 Task: Add Bacon Jalapeno Cheese Cowboy Burgers to the cart.
Action: Mouse moved to (19, 118)
Screenshot: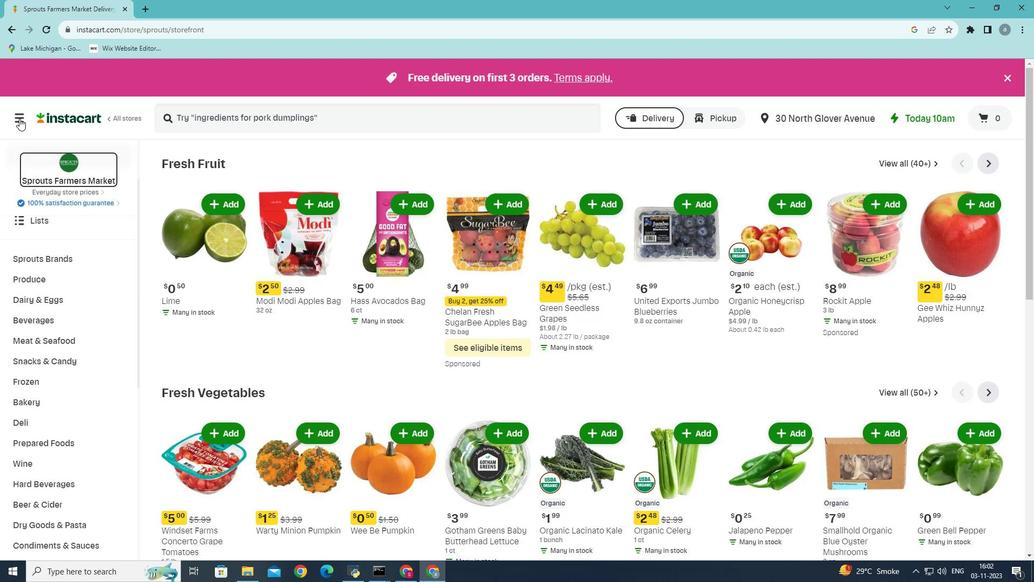 
Action: Mouse pressed left at (19, 118)
Screenshot: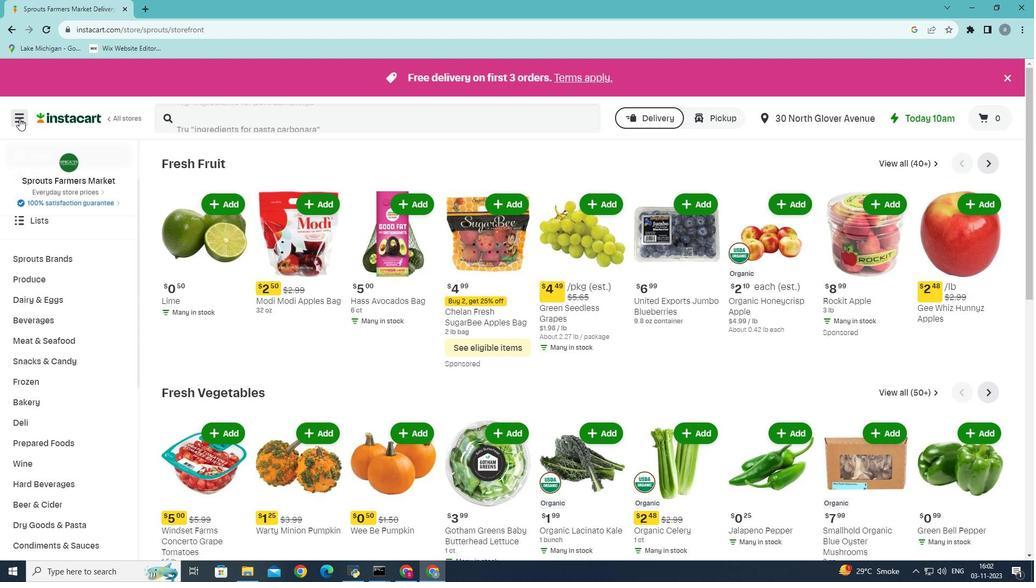 
Action: Mouse moved to (39, 294)
Screenshot: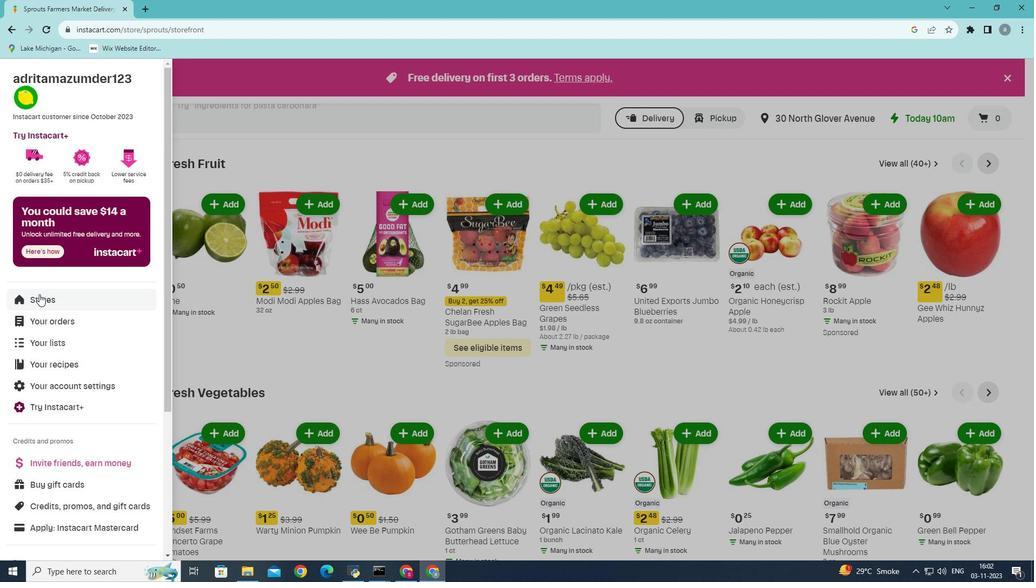 
Action: Mouse pressed left at (39, 294)
Screenshot: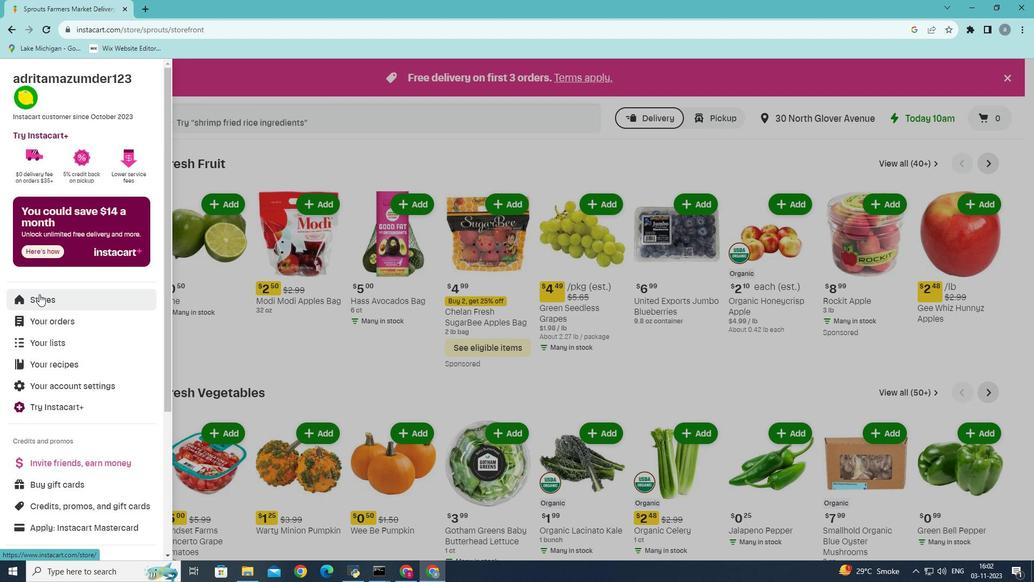 
Action: Mouse moved to (256, 125)
Screenshot: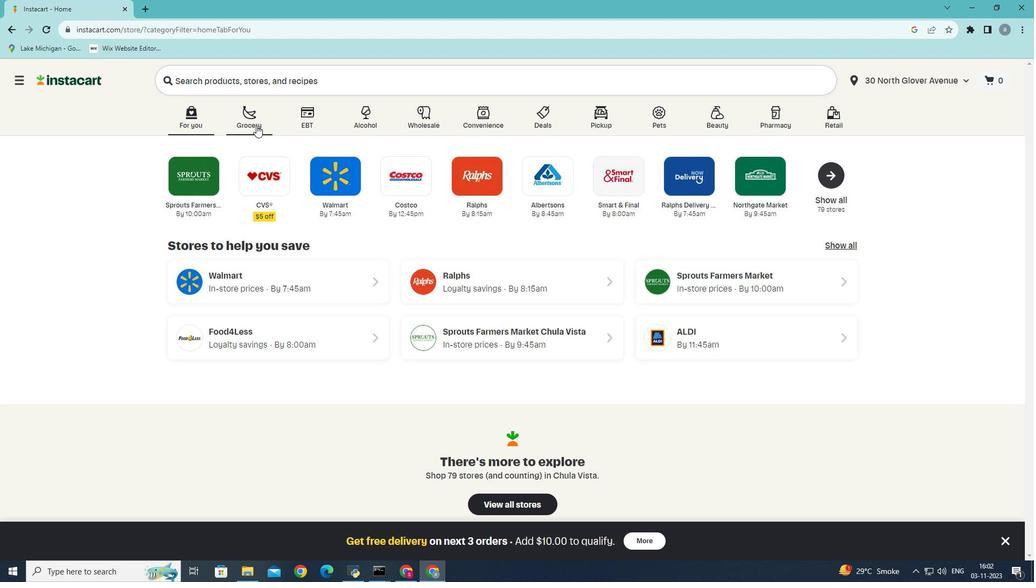 
Action: Mouse pressed left at (256, 125)
Screenshot: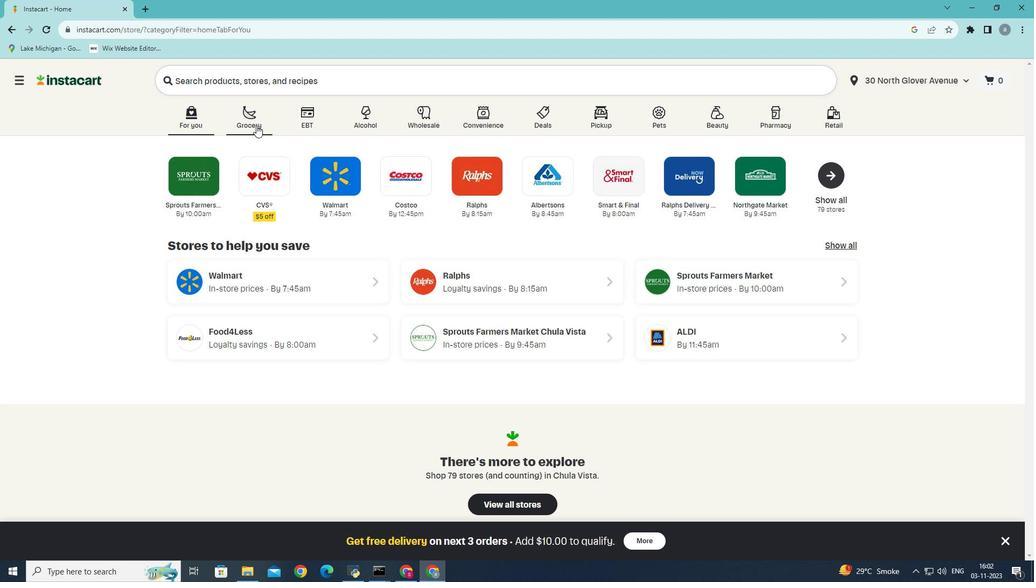 
Action: Mouse moved to (270, 320)
Screenshot: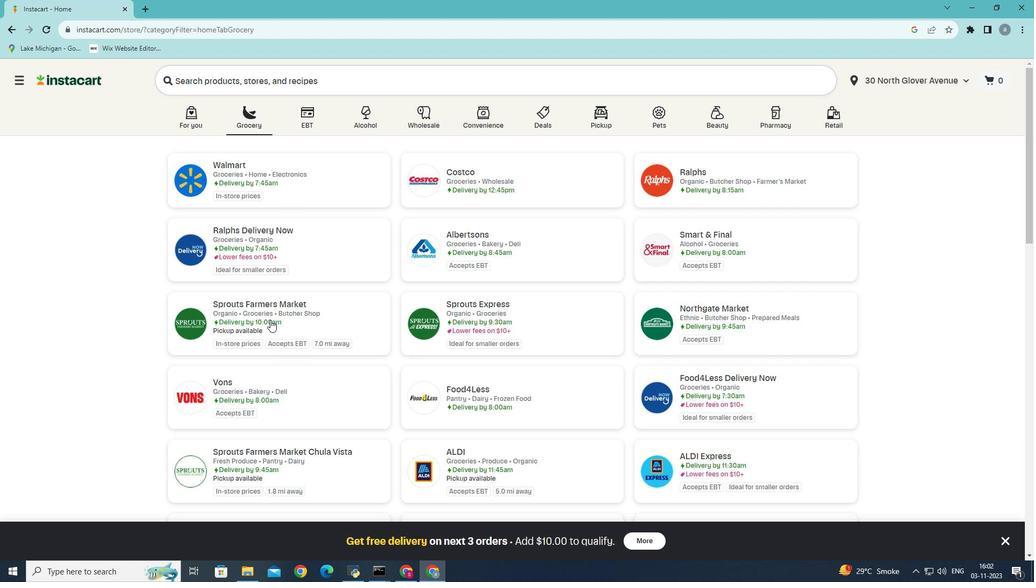 
Action: Mouse pressed left at (270, 320)
Screenshot: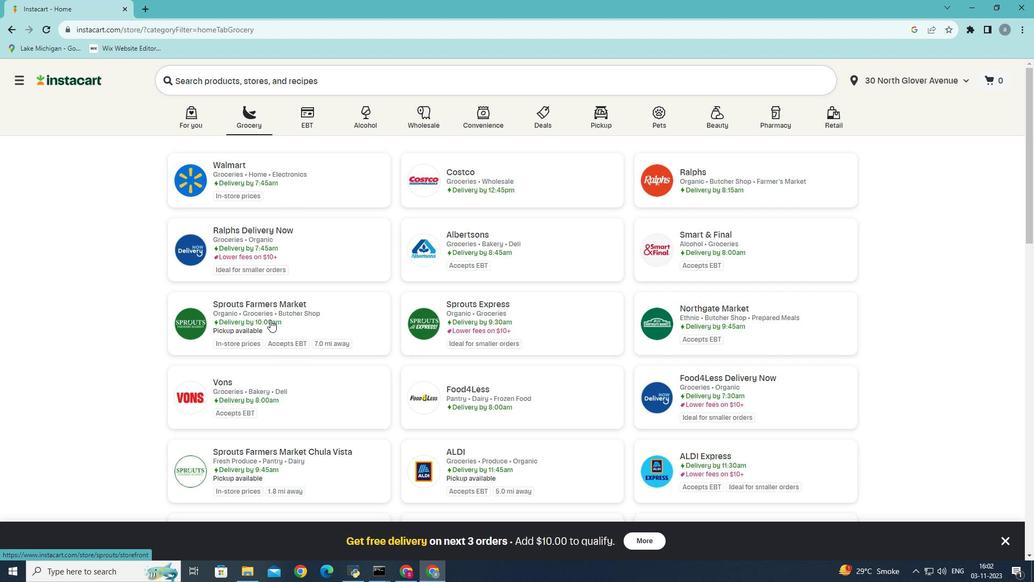 
Action: Mouse moved to (78, 437)
Screenshot: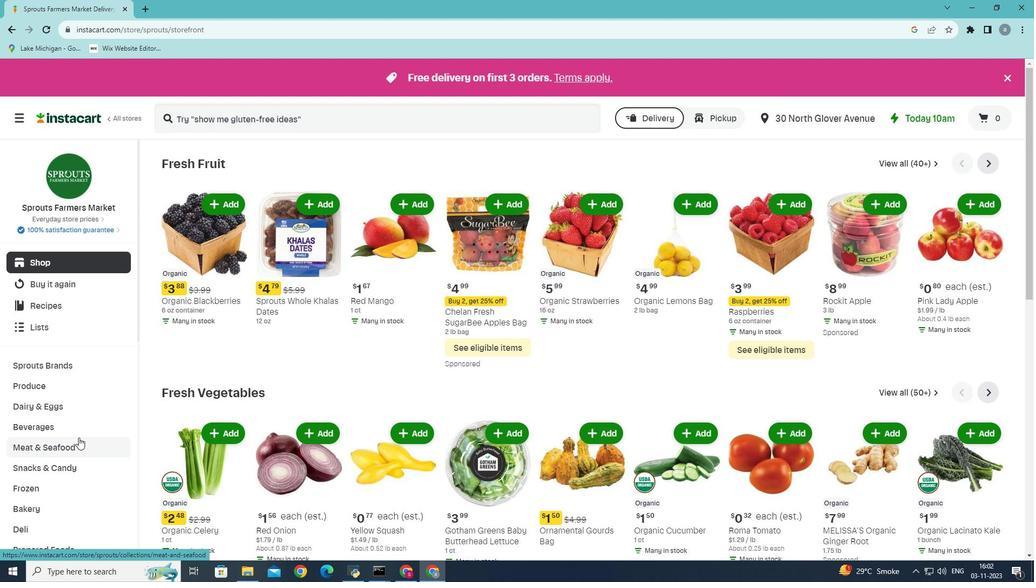 
Action: Mouse scrolled (78, 437) with delta (0, 0)
Screenshot: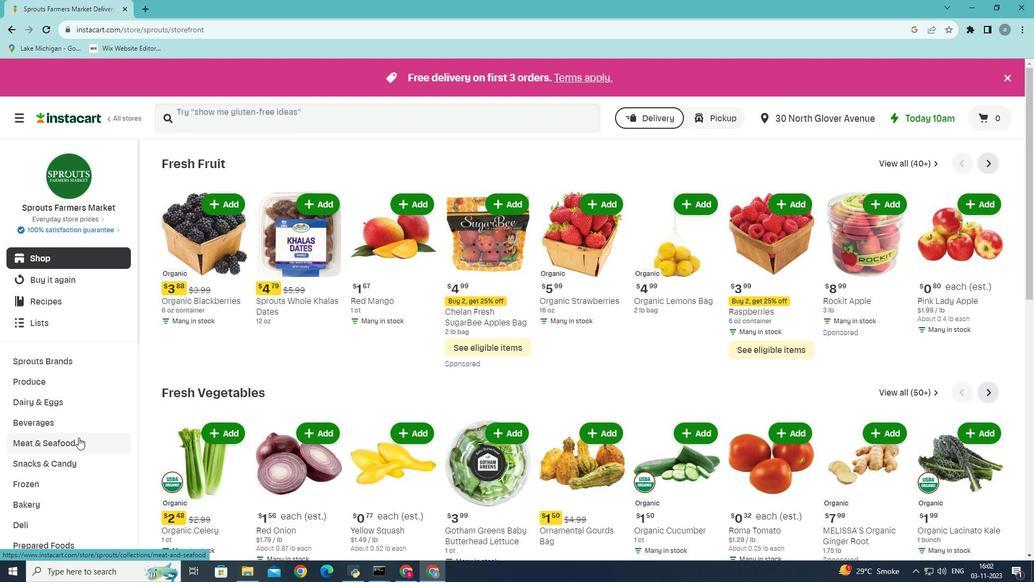 
Action: Mouse scrolled (78, 437) with delta (0, 0)
Screenshot: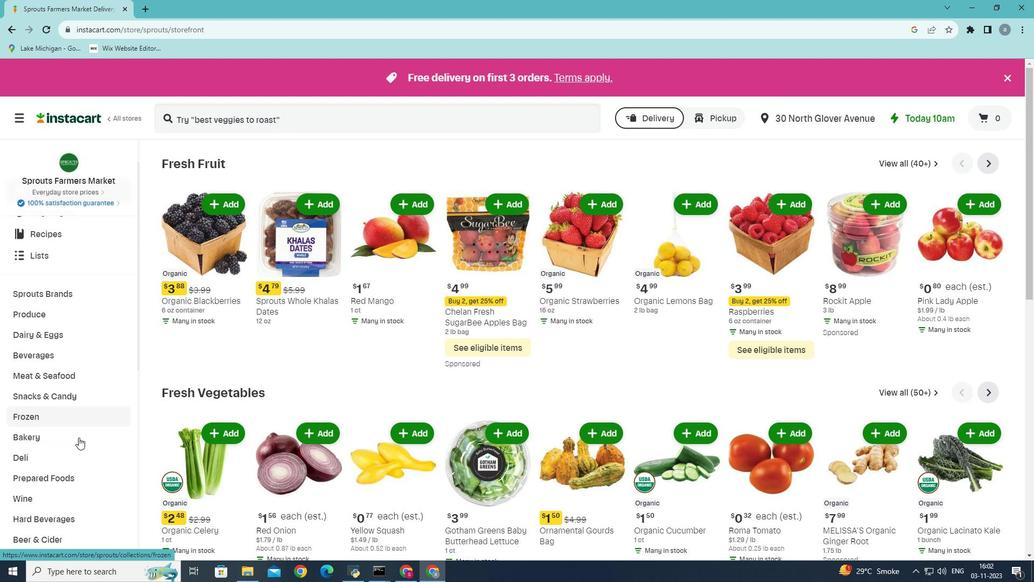 
Action: Mouse moved to (71, 445)
Screenshot: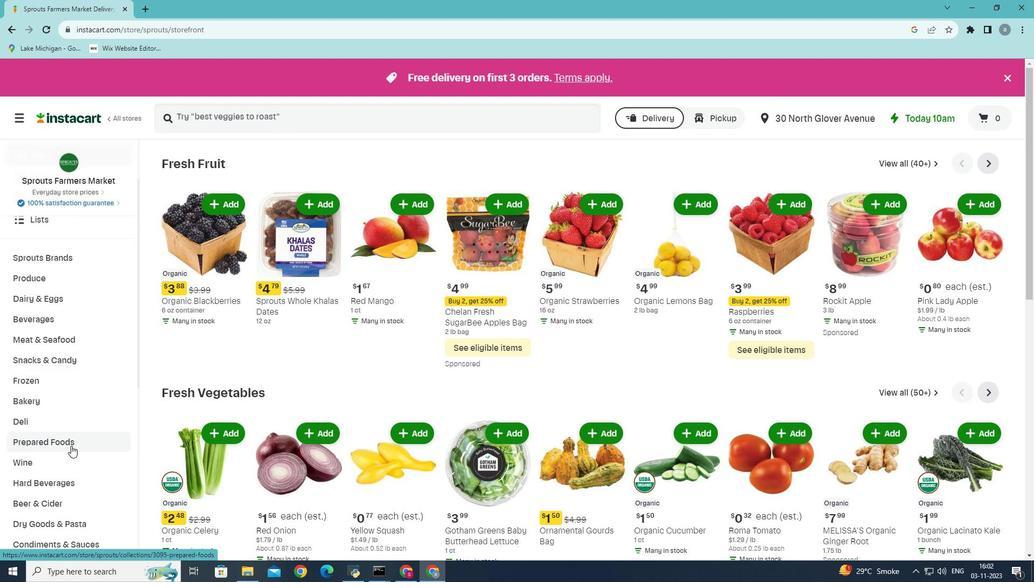 
Action: Mouse pressed left at (71, 445)
Screenshot: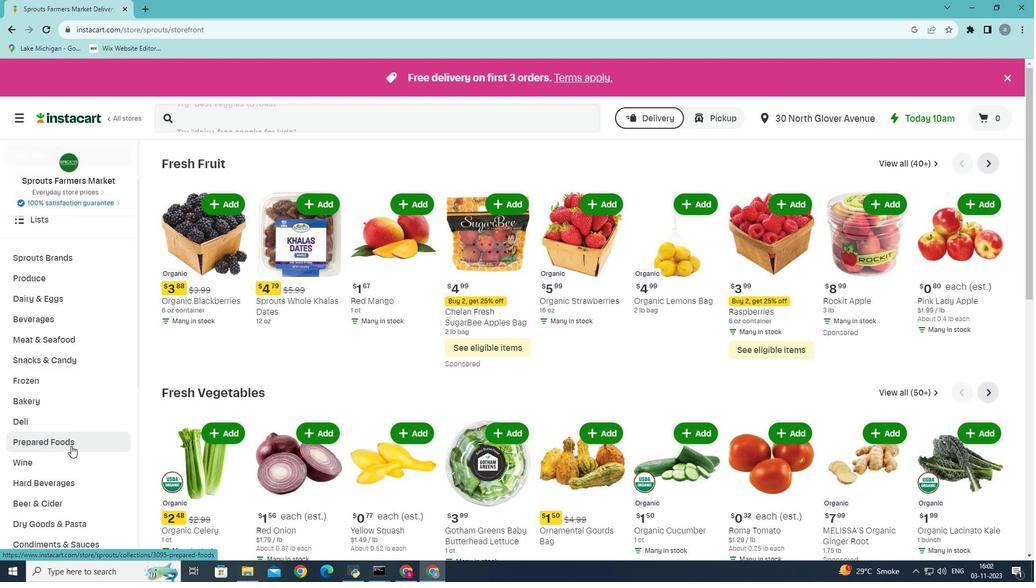 
Action: Mouse moved to (375, 188)
Screenshot: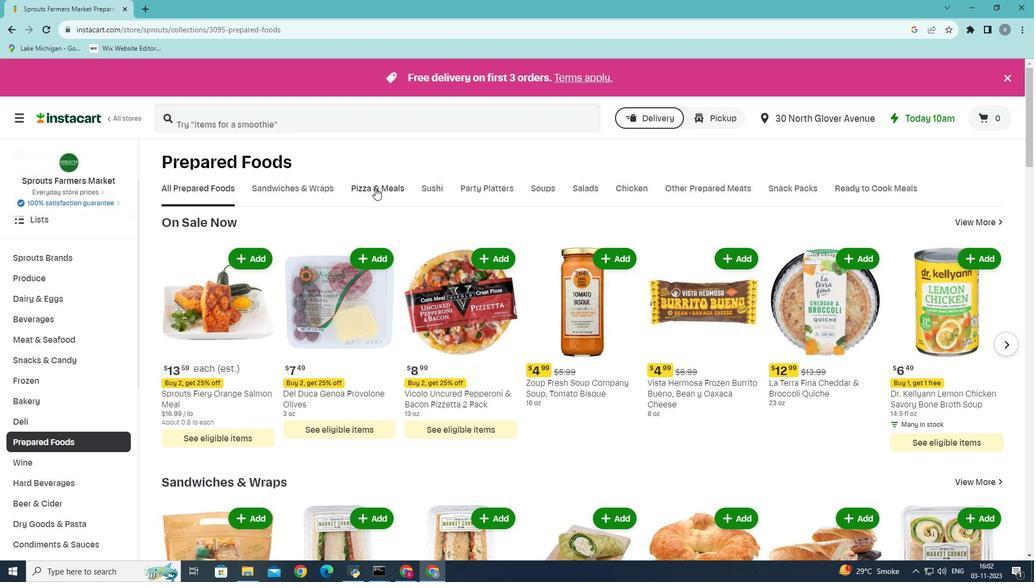 
Action: Mouse pressed left at (375, 188)
Screenshot: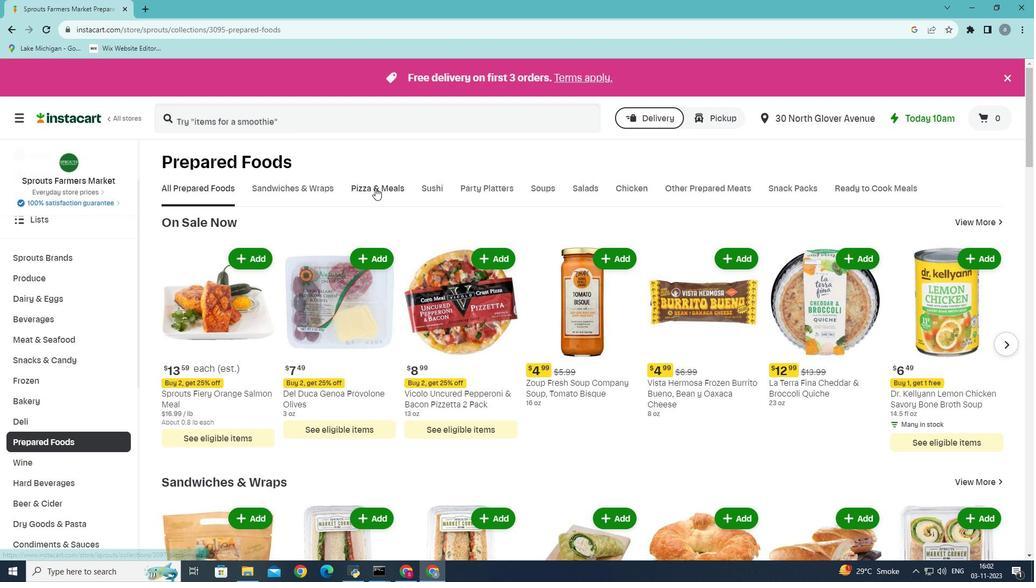 
Action: Mouse moved to (757, 236)
Screenshot: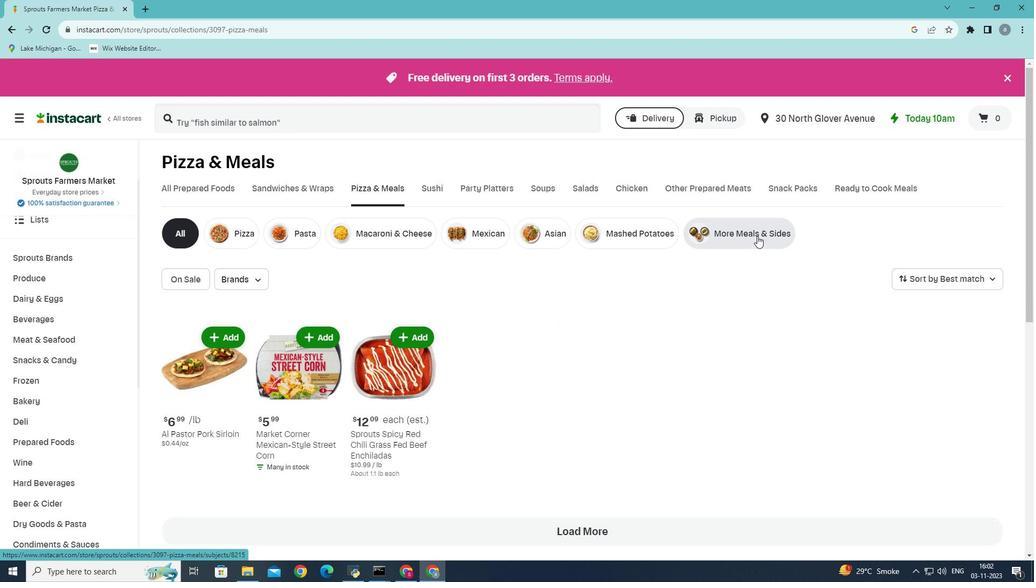 
Action: Mouse pressed left at (757, 236)
Screenshot: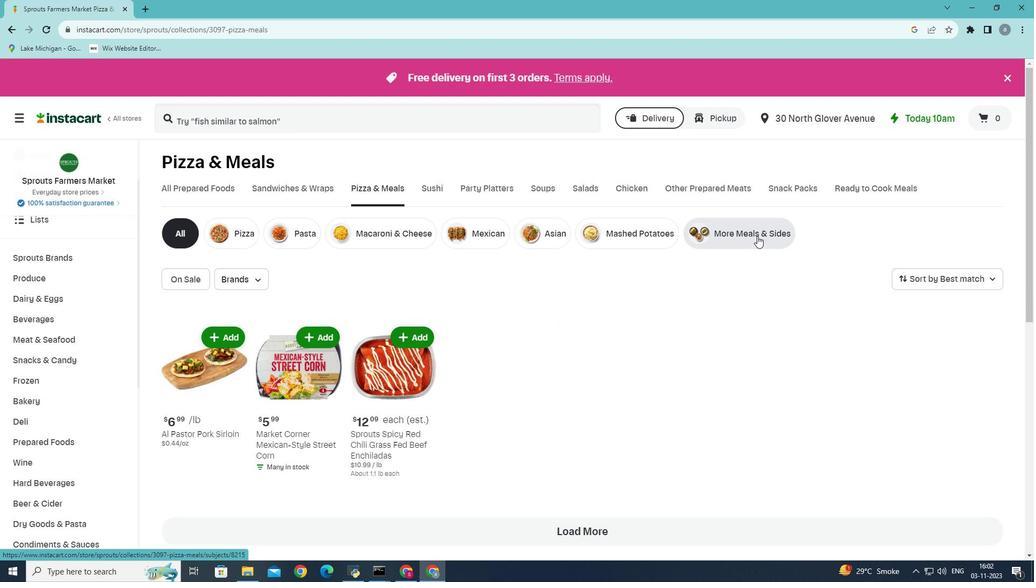 
Action: Mouse moved to (617, 359)
Screenshot: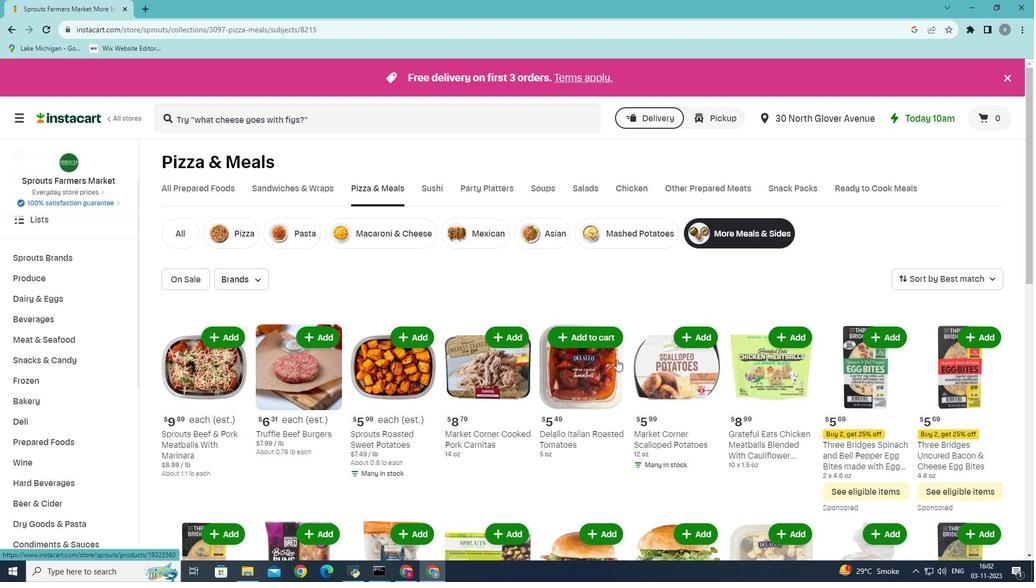
Action: Mouse scrolled (617, 358) with delta (0, 0)
Screenshot: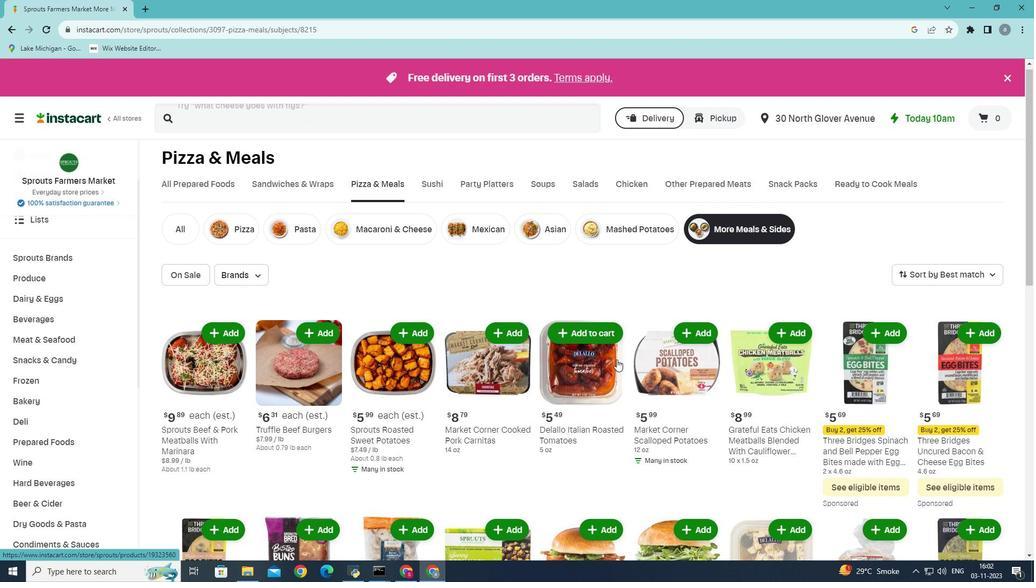 
Action: Mouse scrolled (617, 358) with delta (0, 0)
Screenshot: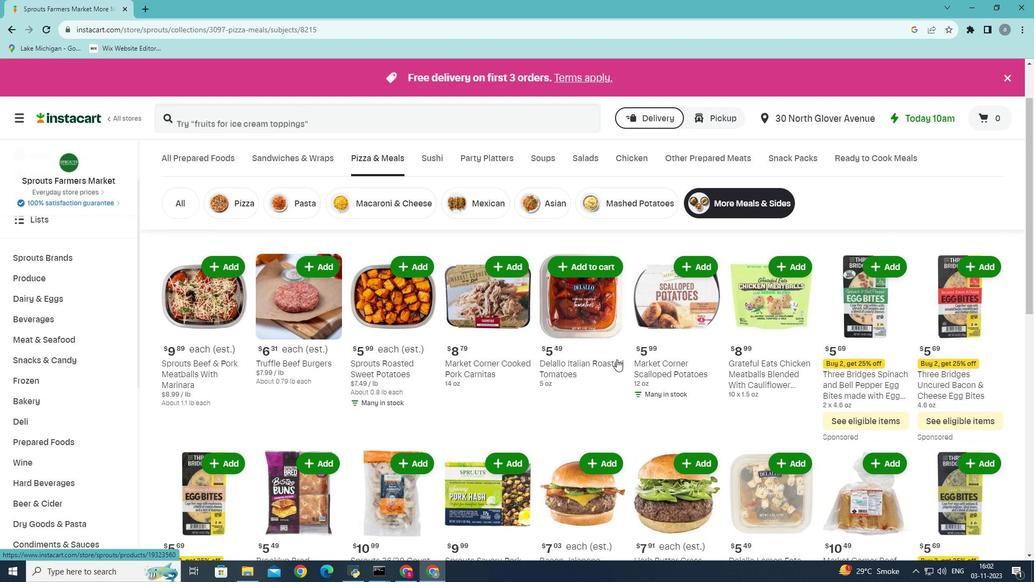 
Action: Mouse scrolled (617, 358) with delta (0, 0)
Screenshot: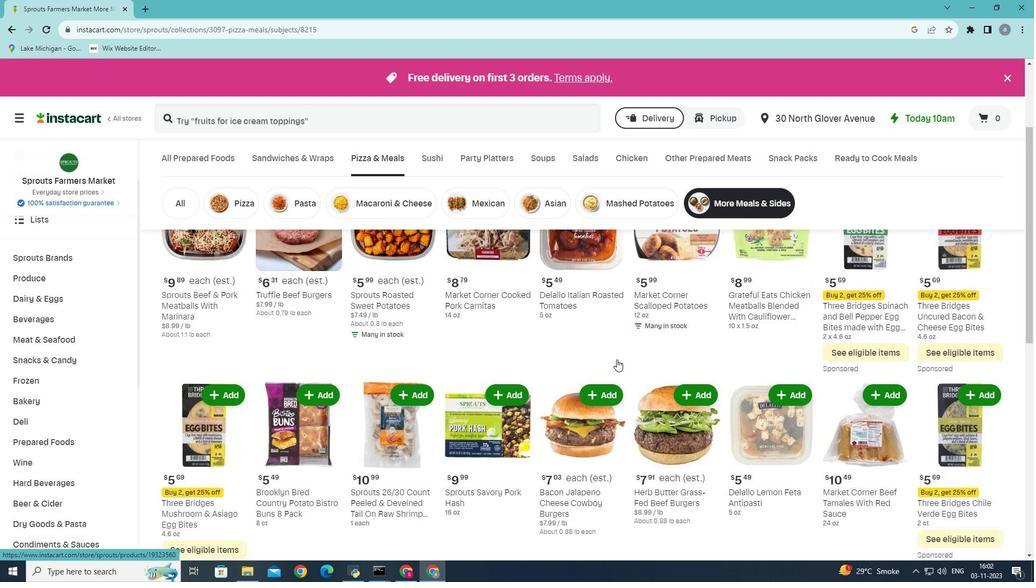 
Action: Mouse moved to (617, 359)
Screenshot: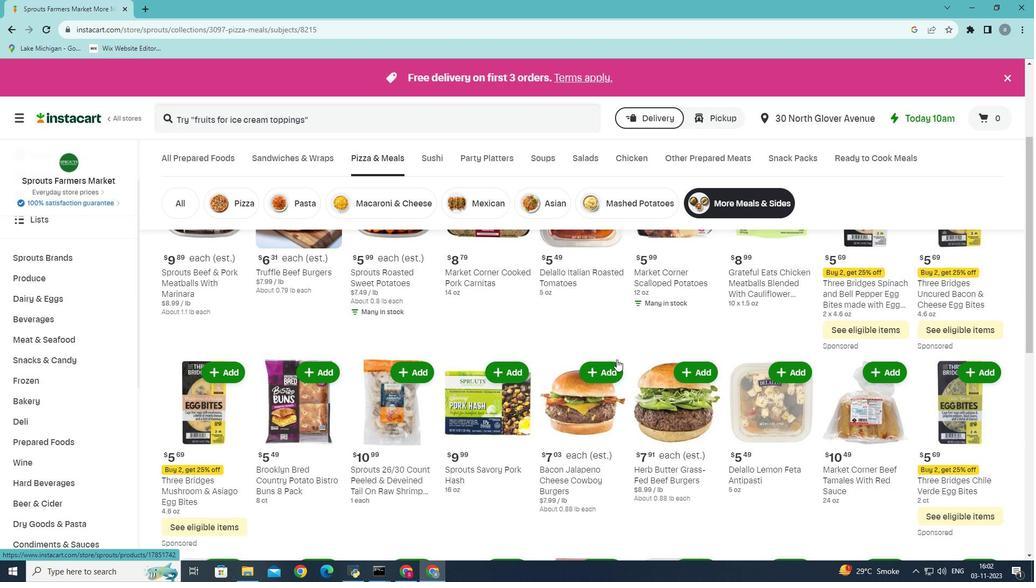 
Action: Mouse scrolled (617, 358) with delta (0, 0)
Screenshot: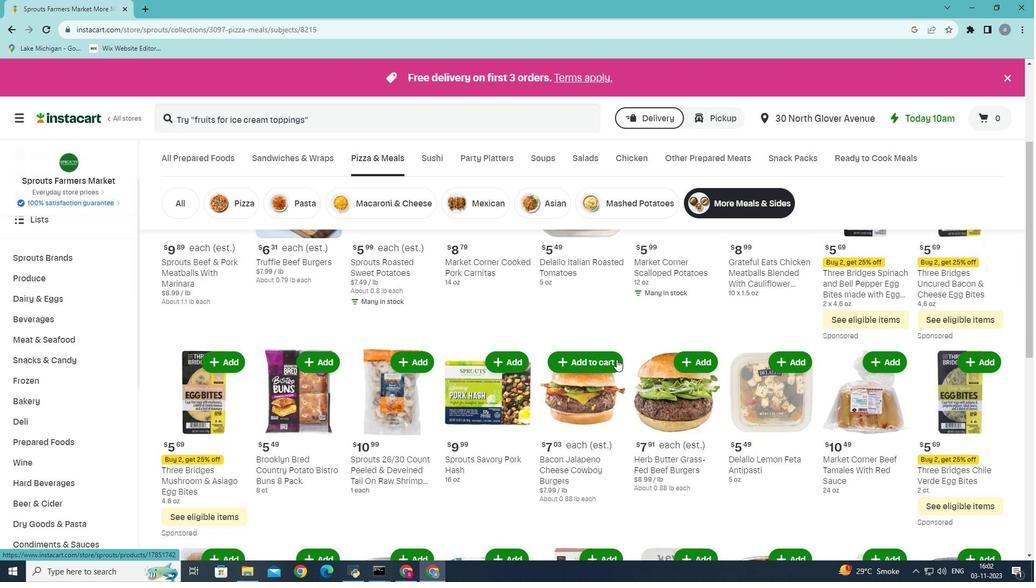 
Action: Mouse scrolled (617, 358) with delta (0, 0)
Screenshot: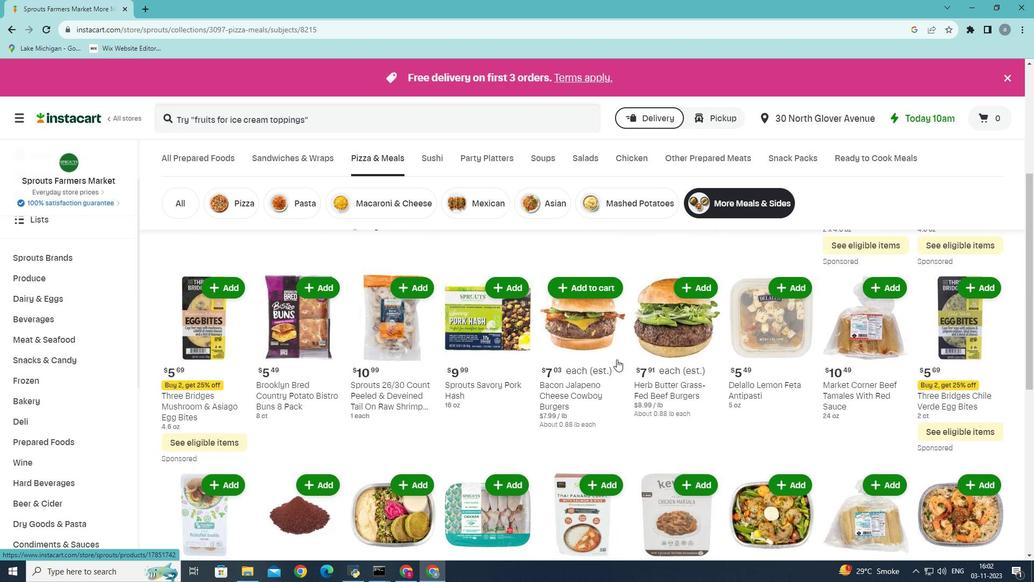 
Action: Mouse scrolled (617, 359) with delta (0, 0)
Screenshot: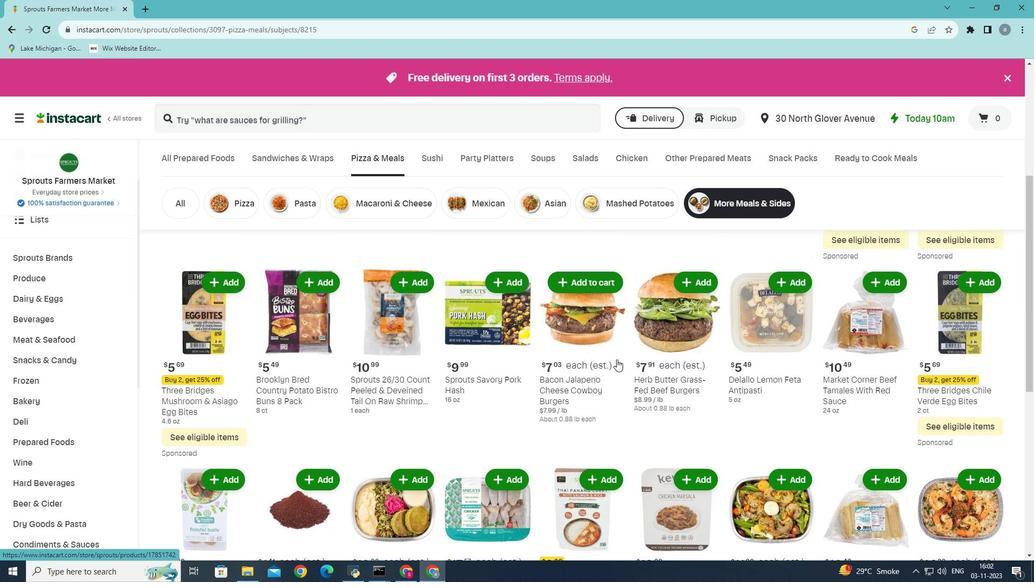 
Action: Mouse scrolled (617, 359) with delta (0, 0)
Screenshot: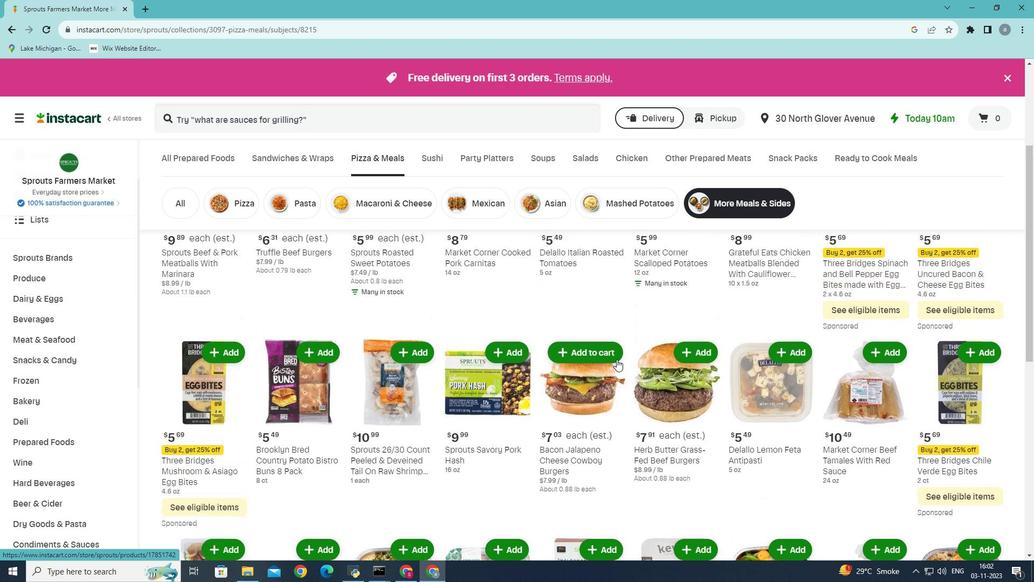 
Action: Mouse scrolled (617, 359) with delta (0, 0)
Screenshot: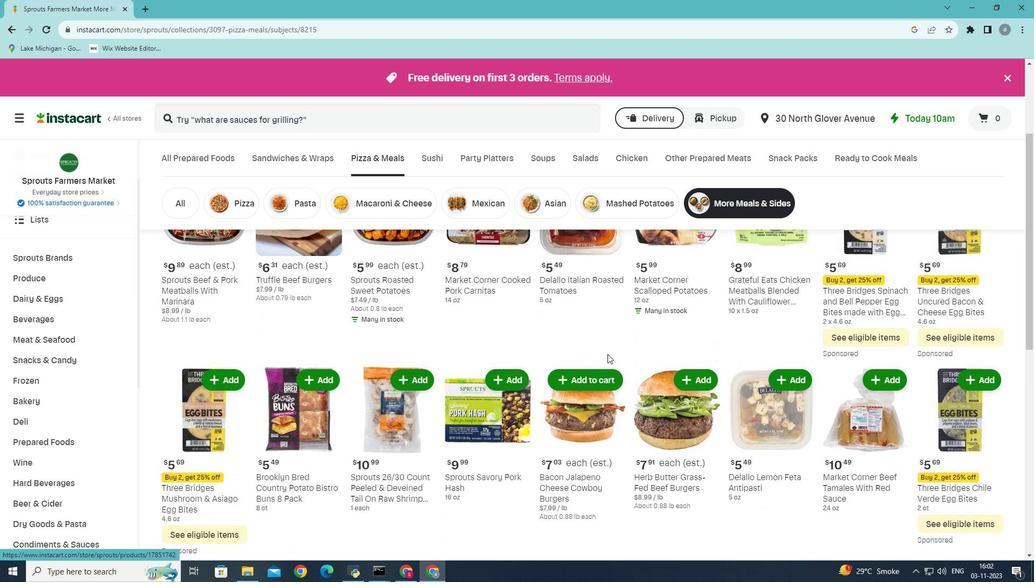 
Action: Mouse moved to (265, 113)
Screenshot: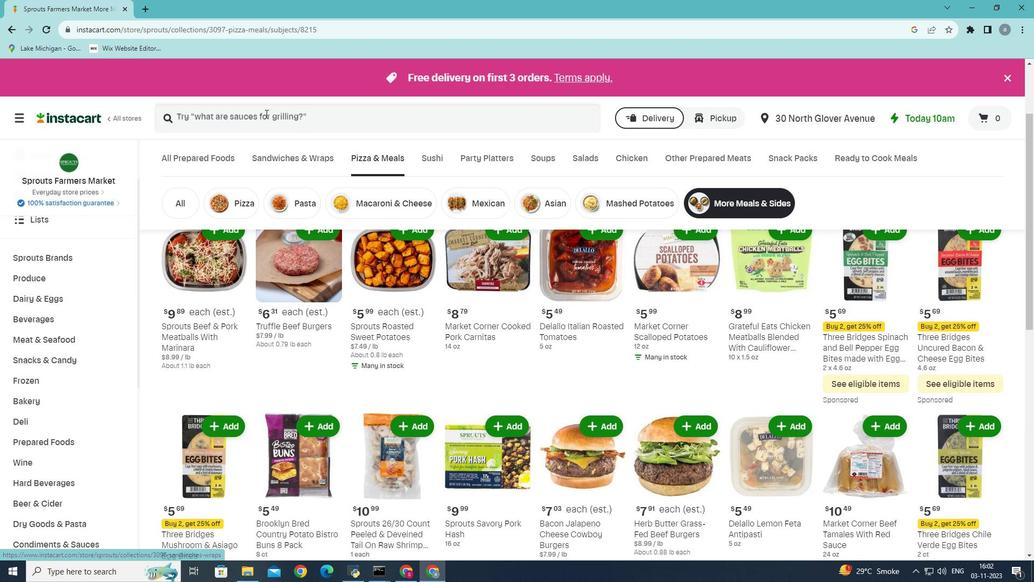
Action: Mouse pressed left at (265, 113)
Screenshot: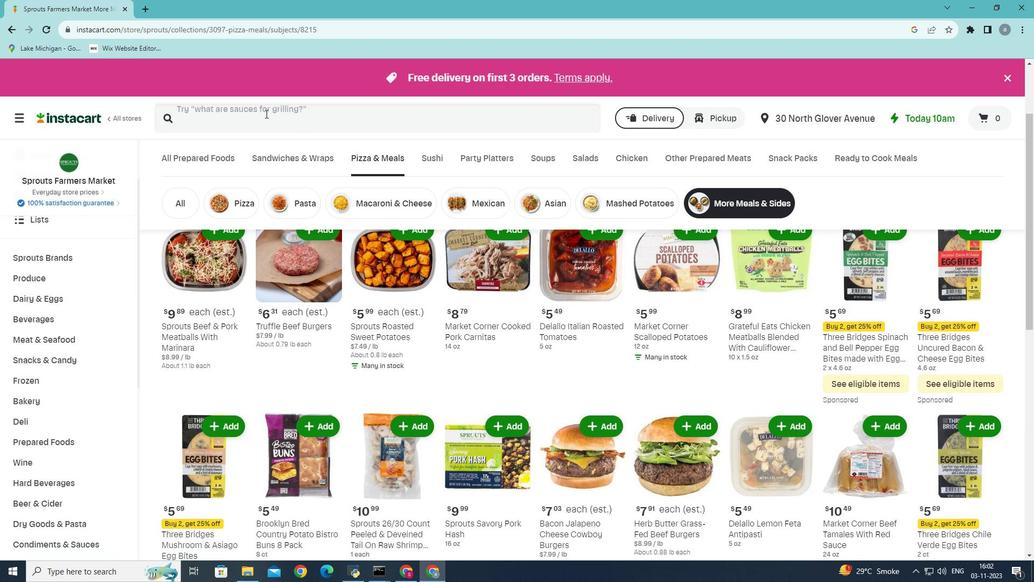 
Action: Mouse moved to (262, 119)
Screenshot: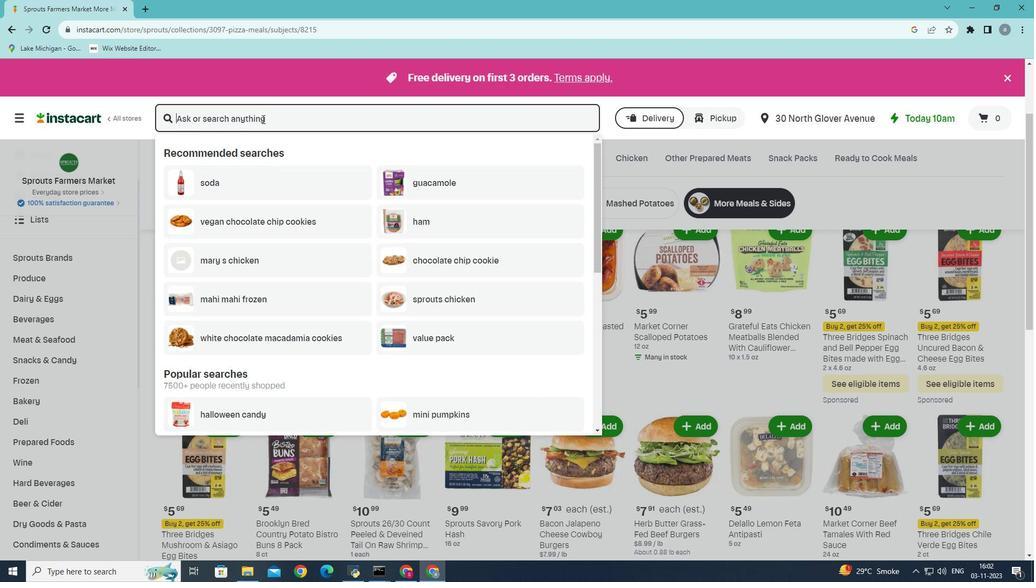 
Action: Key pressed <Key.shift><Key.shift><Key.shift><Key.shift><Key.shift>Bacon<Key.space><Key.shift><Key.shift><Key.shift><Key.shift><Key.shift>Jalapeno<Key.space>cheese<Key.space>cowboy<Key.space><Key.shift>Burgers<Key.enter>
Screenshot: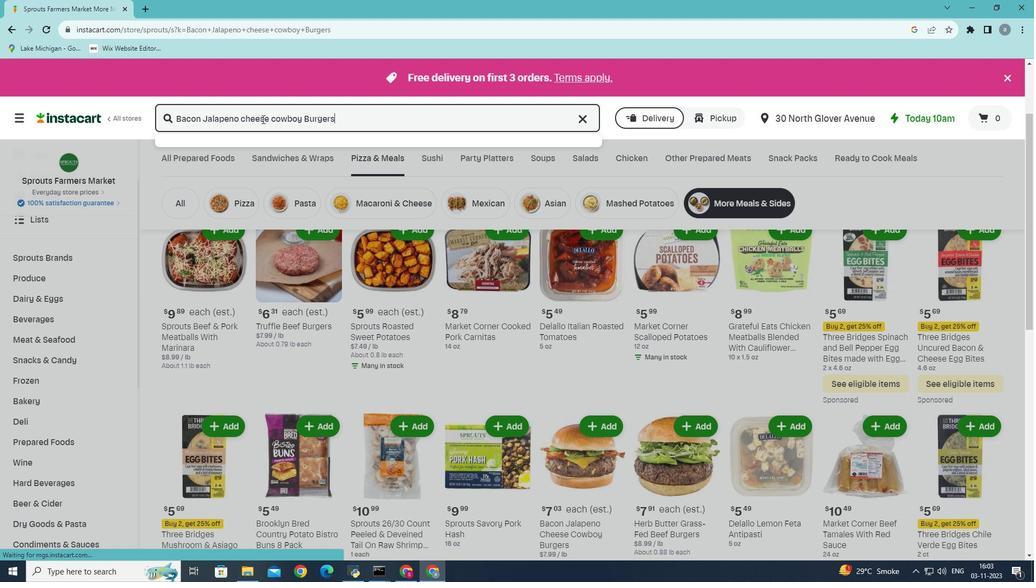 
Action: Mouse moved to (809, 238)
Screenshot: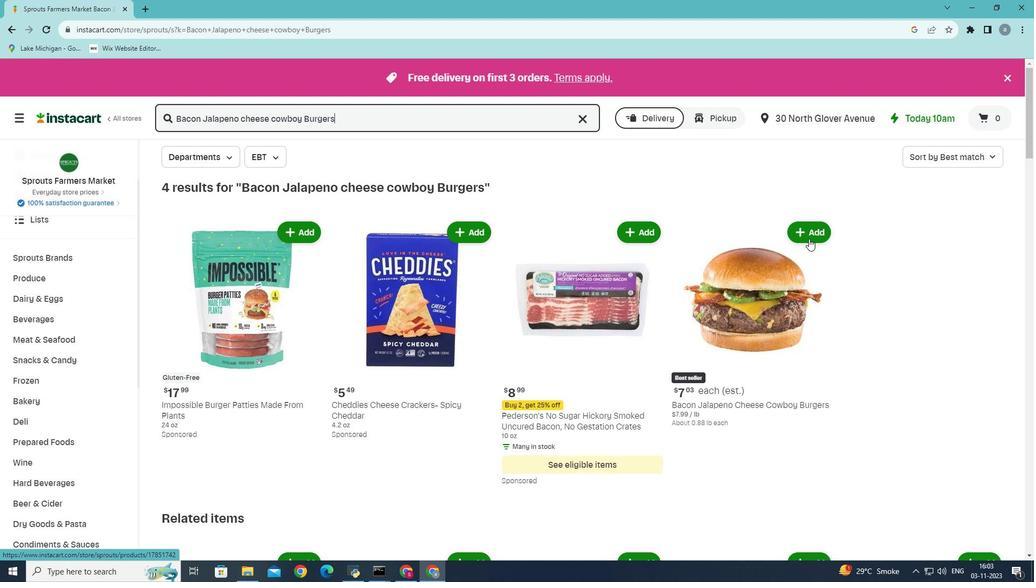 
Action: Mouse pressed left at (809, 238)
Screenshot: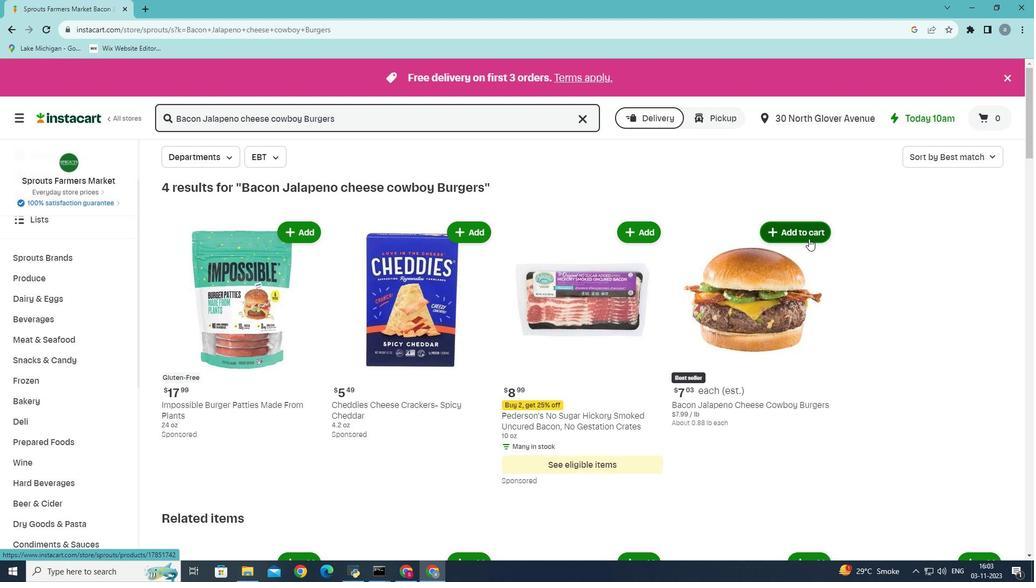 
Action: Mouse moved to (808, 238)
Screenshot: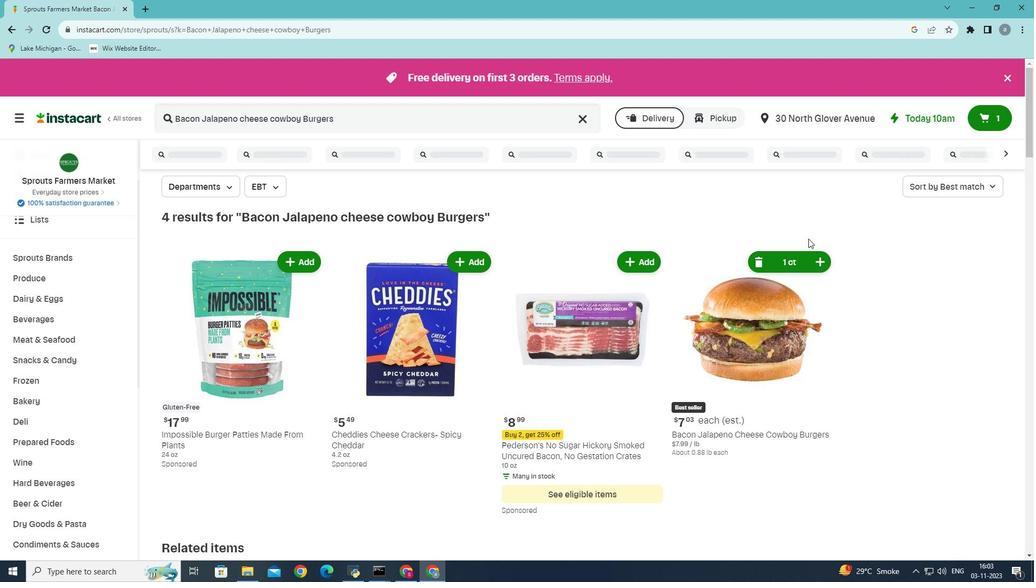 
